 Task: Change the mouse wheel vertical axis control to Volume control.
Action: Mouse moved to (144, 21)
Screenshot: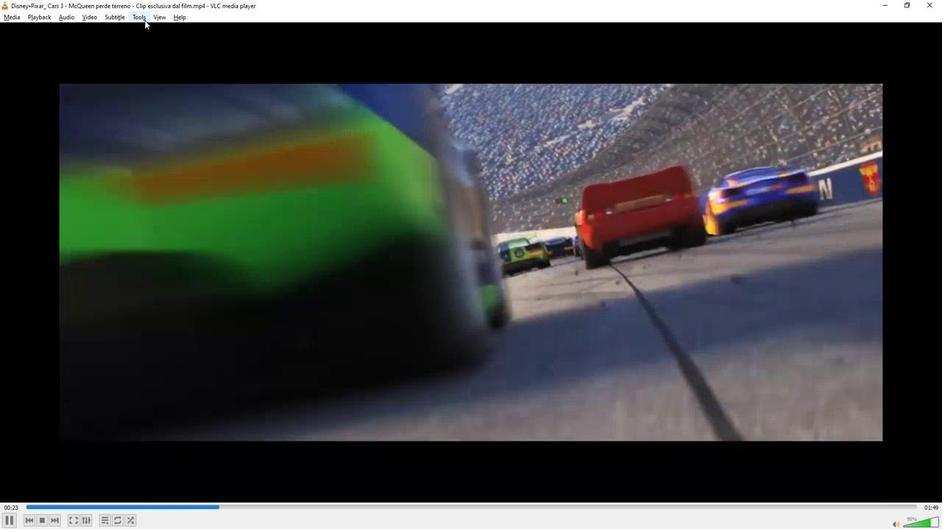
Action: Mouse pressed left at (144, 21)
Screenshot: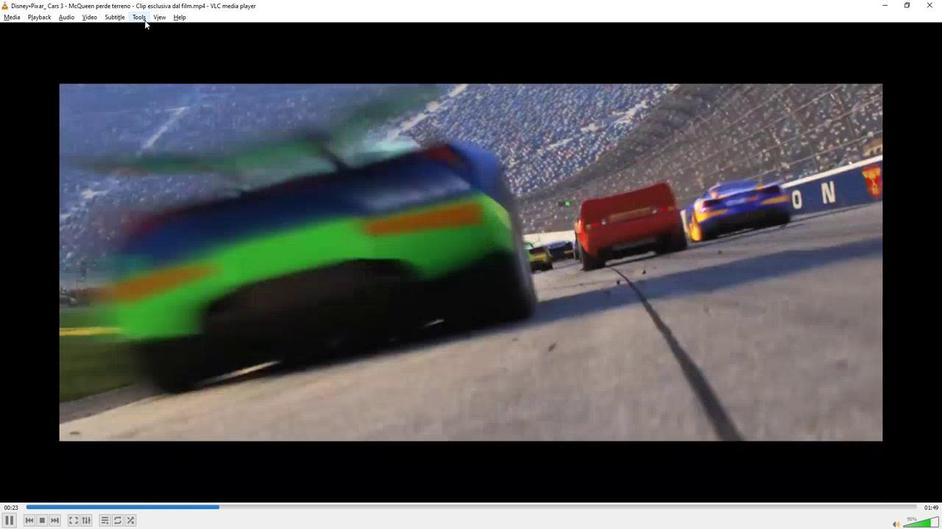 
Action: Mouse moved to (170, 136)
Screenshot: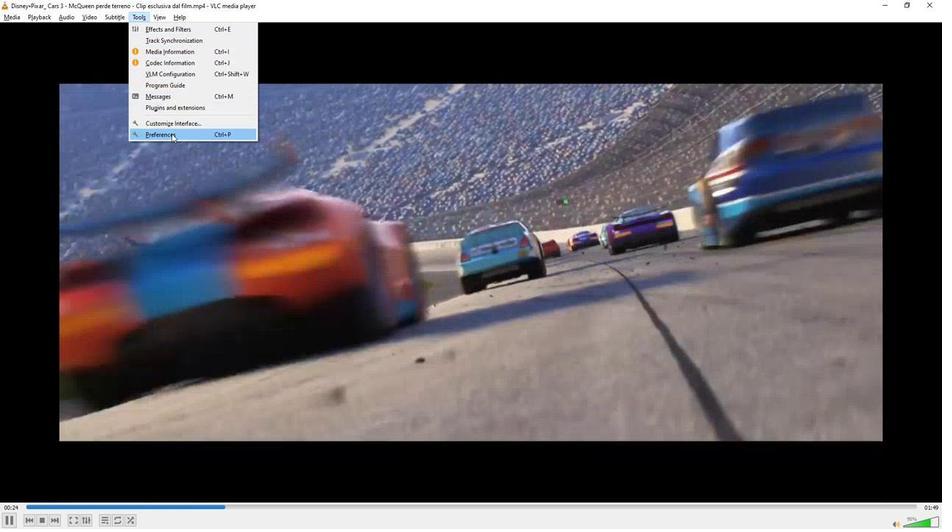 
Action: Mouse pressed left at (170, 136)
Screenshot: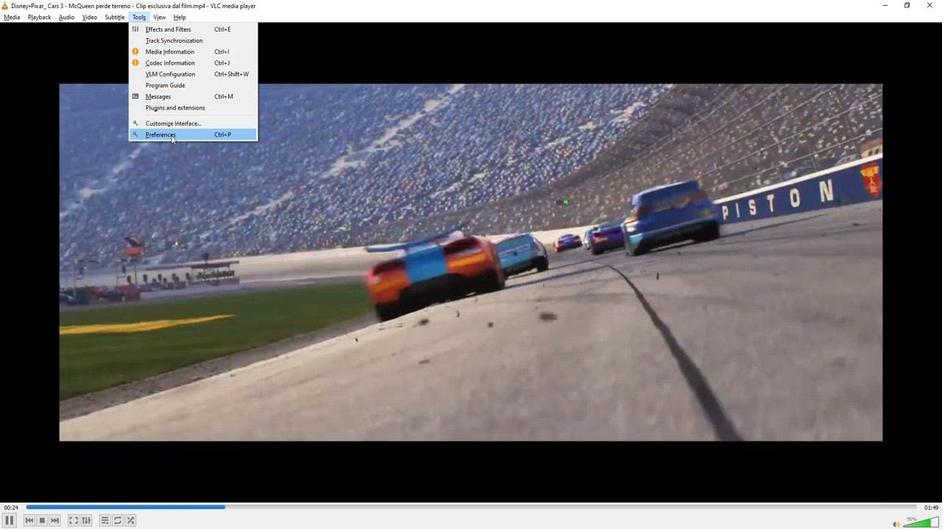 
Action: Mouse moved to (478, 95)
Screenshot: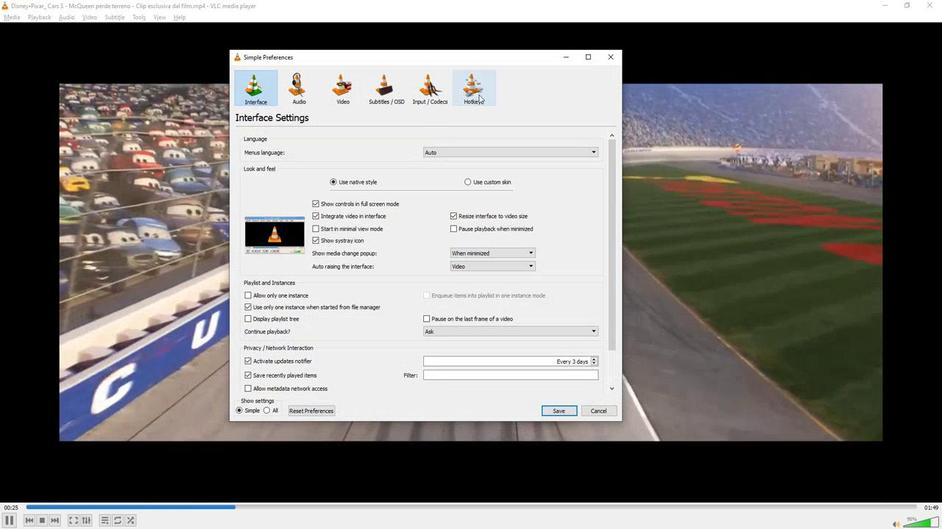 
Action: Mouse pressed left at (478, 95)
Screenshot: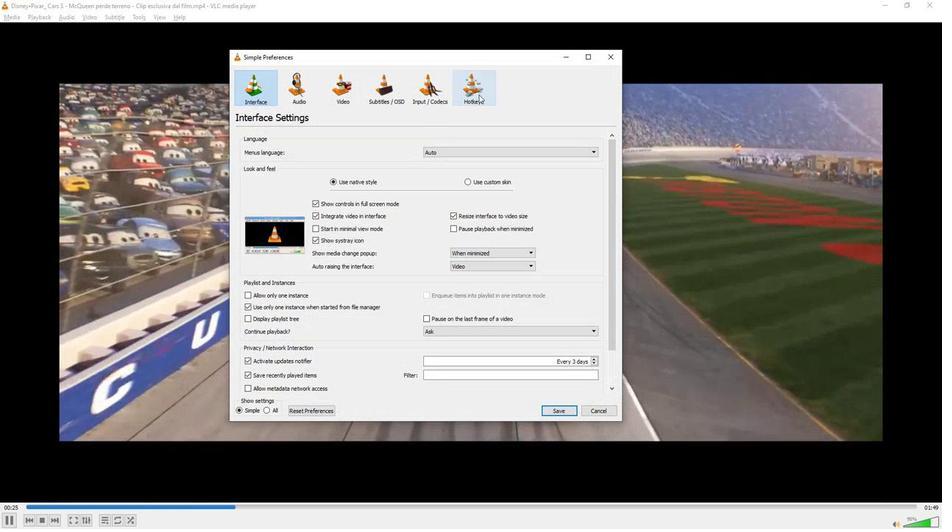 
Action: Mouse moved to (544, 359)
Screenshot: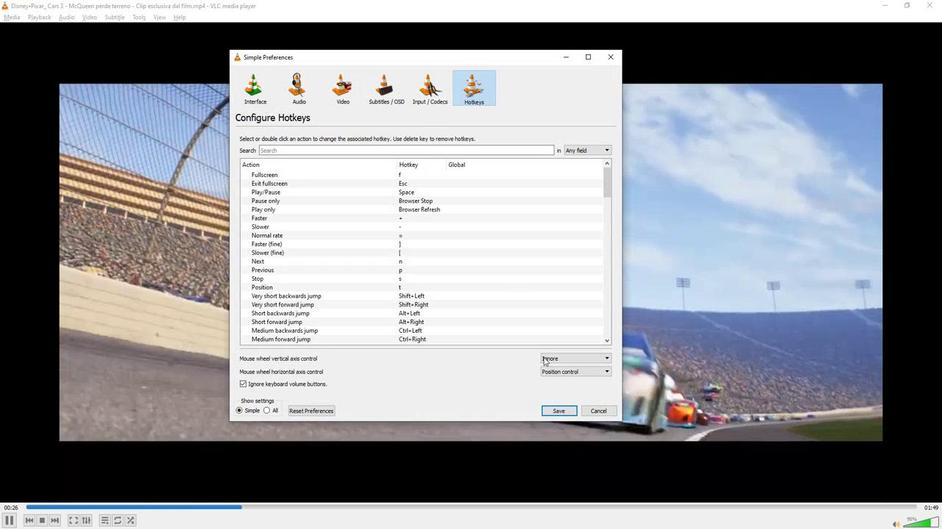 
Action: Mouse pressed left at (544, 359)
Screenshot: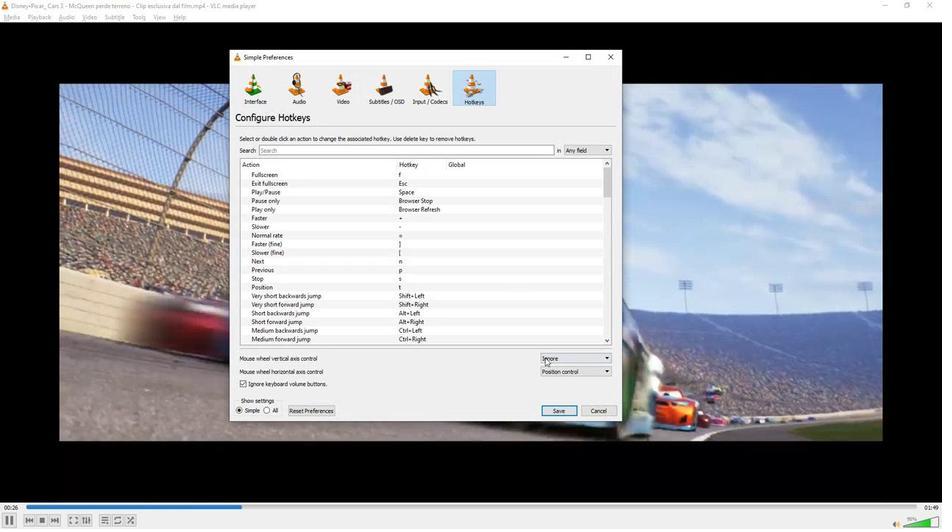 
Action: Mouse moved to (547, 372)
Screenshot: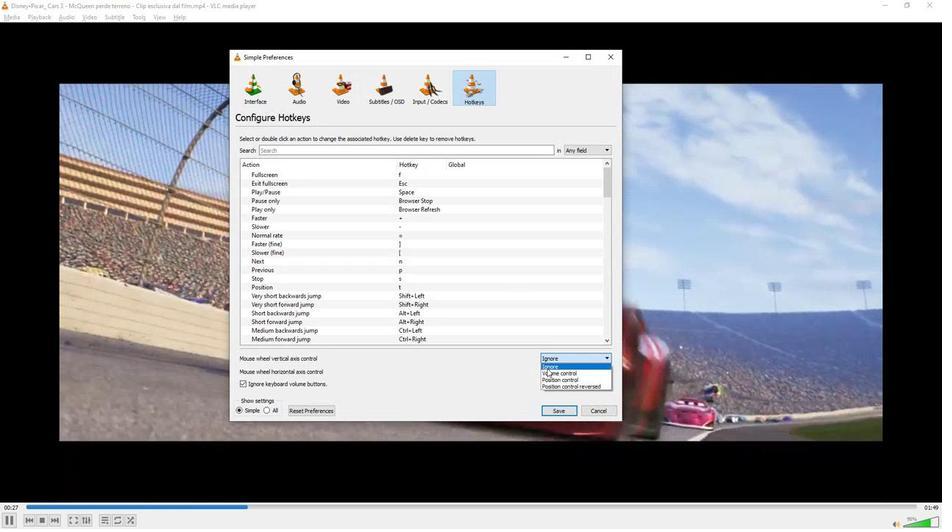 
Action: Mouse pressed left at (547, 372)
Screenshot: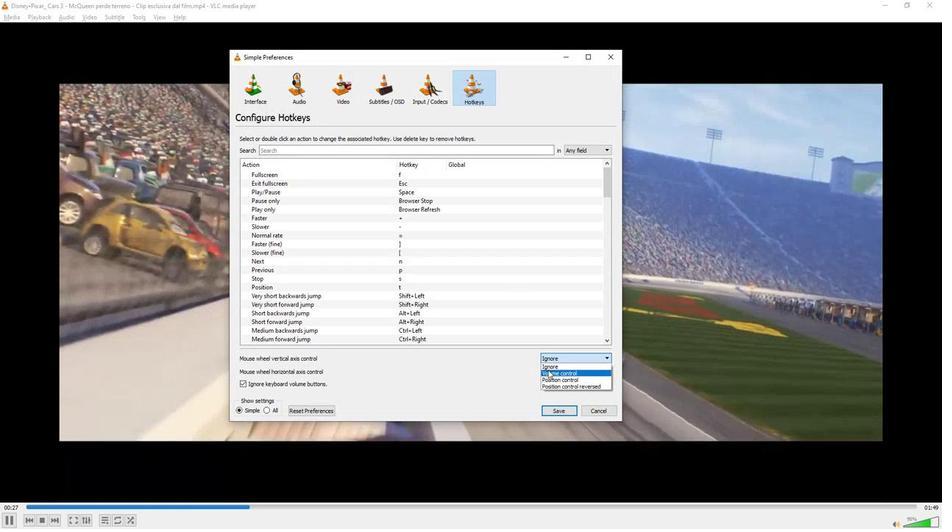 
Action: Mouse moved to (549, 377)
Screenshot: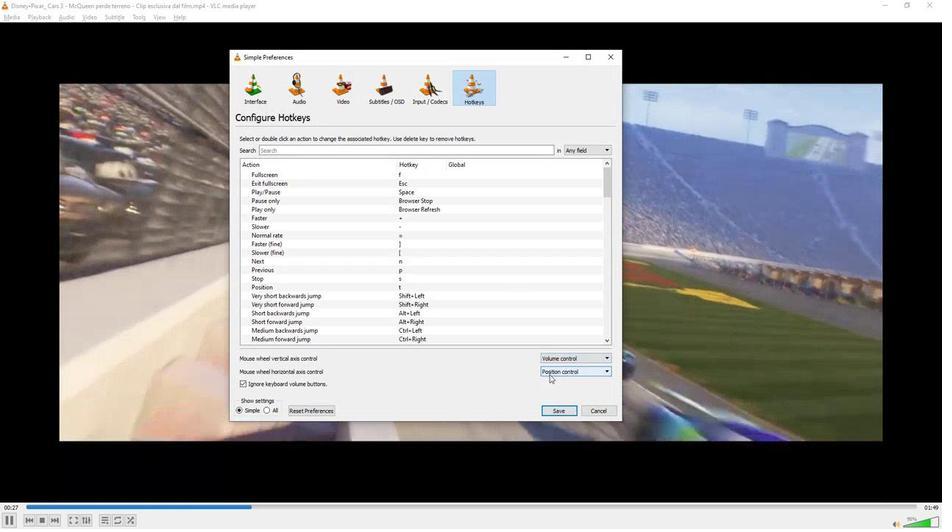 
